 Task: Measure the distance between Chicago and Lake Geneva.
Action: Key pressed c<Key.caps_lock>HICAGO
Screenshot: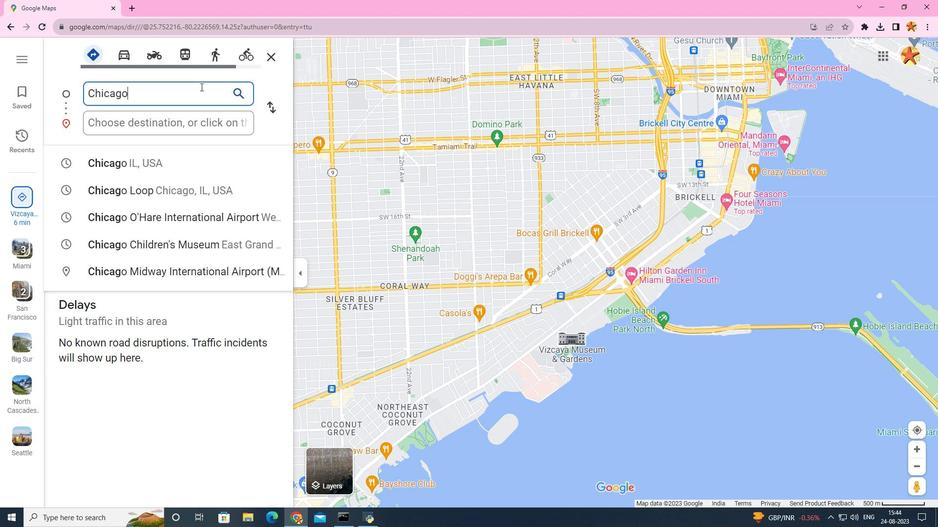 
Action: Mouse moved to (117, 172)
Screenshot: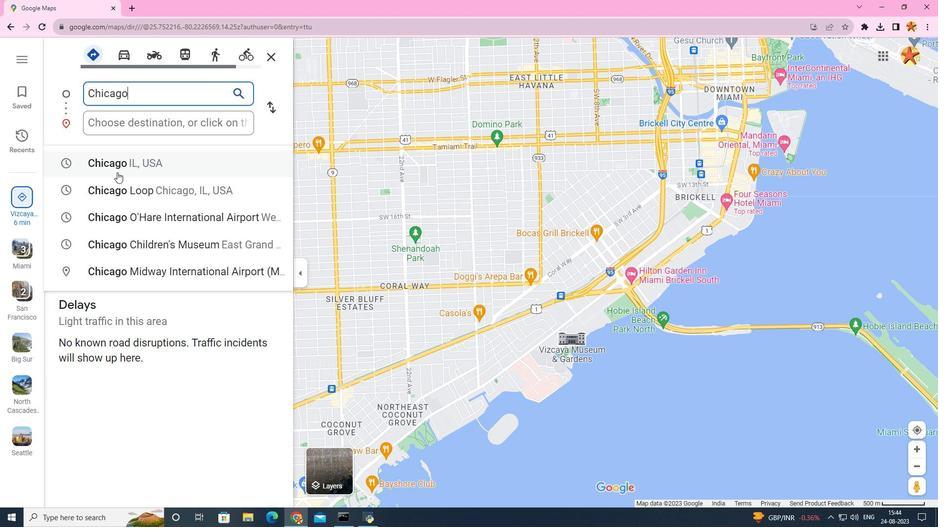 
Action: Mouse pressed left at (117, 172)
Screenshot: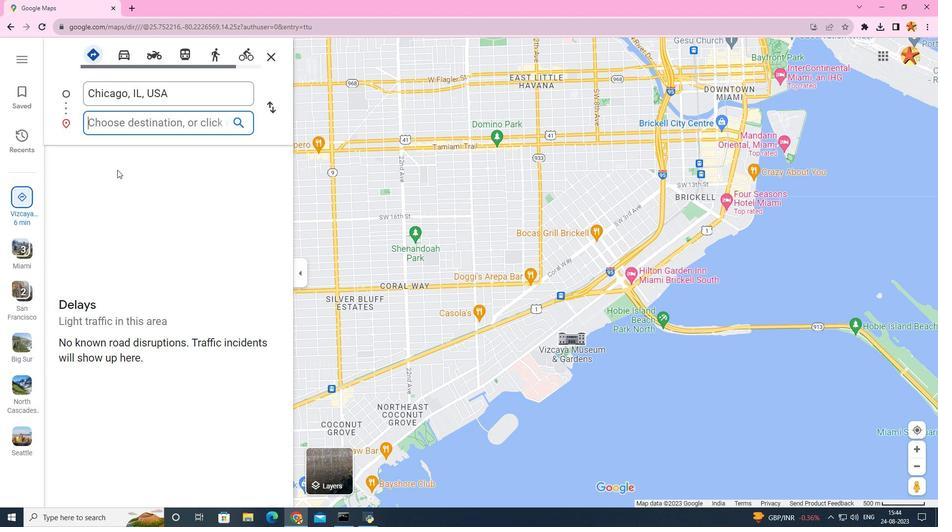 
Action: Mouse moved to (121, 115)
Screenshot: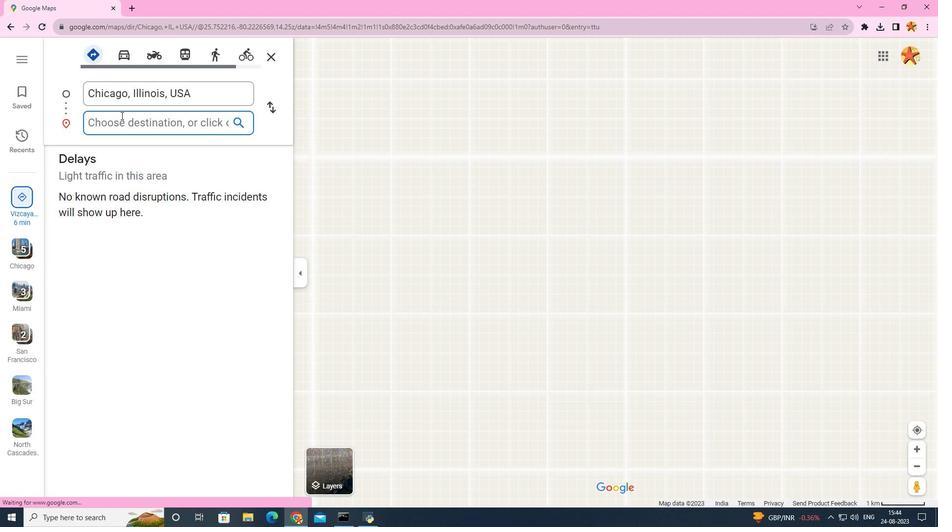 
Action: Mouse pressed left at (121, 115)
Screenshot: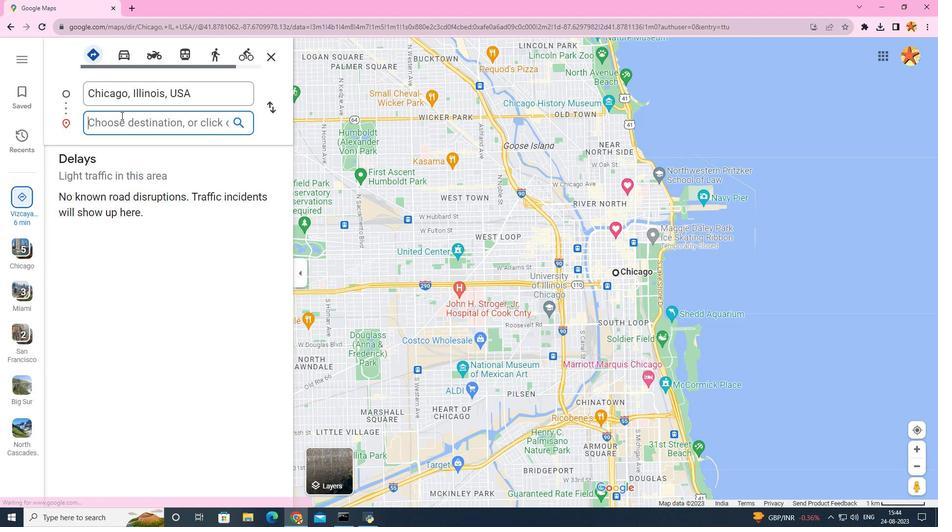 
Action: Mouse moved to (121, 115)
Screenshot: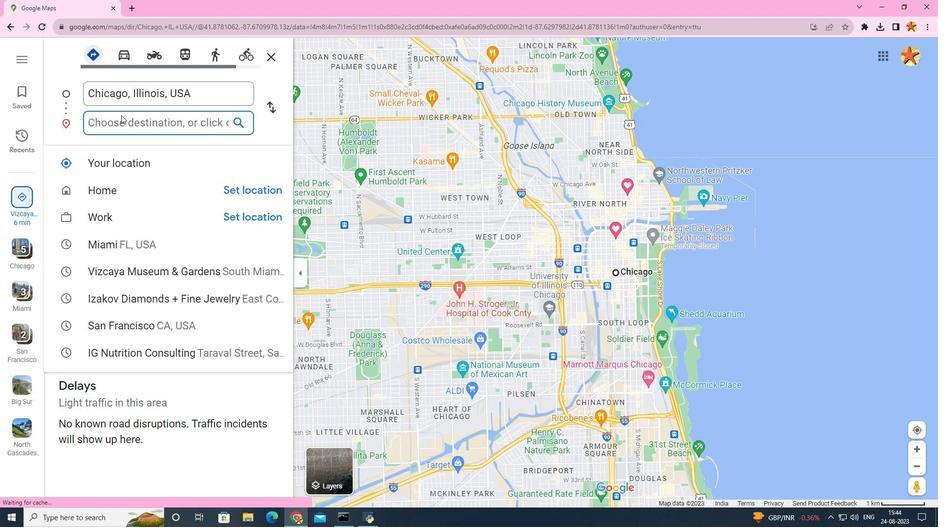 
Action: Key pressed <Key.caps_lock>l<Key.caps_lock>AKE<Key.space><Key.caps_lock>
Screenshot: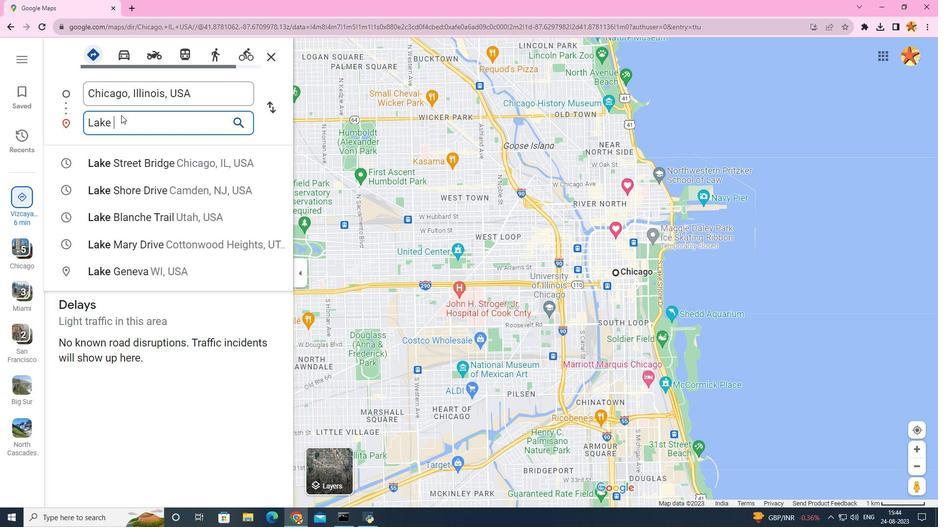 
Action: Mouse moved to (114, 268)
Screenshot: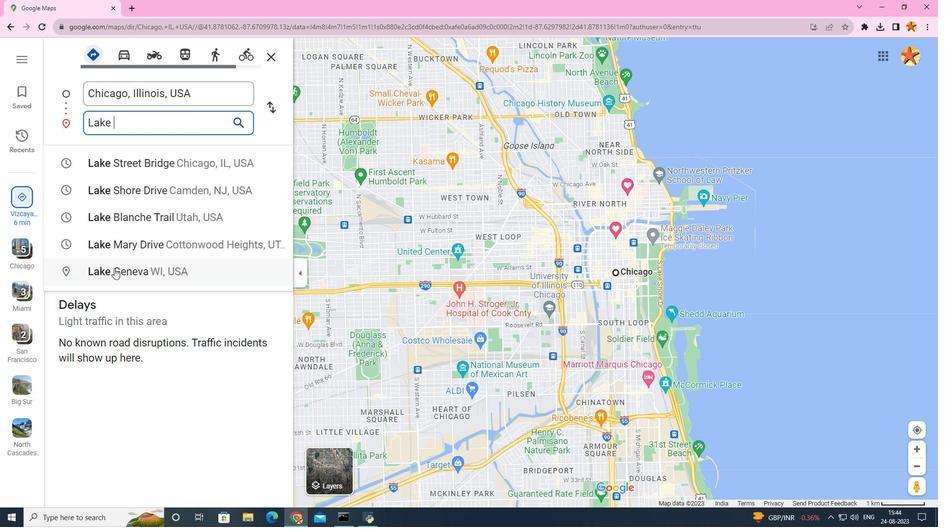 
Action: Mouse pressed left at (114, 268)
Screenshot: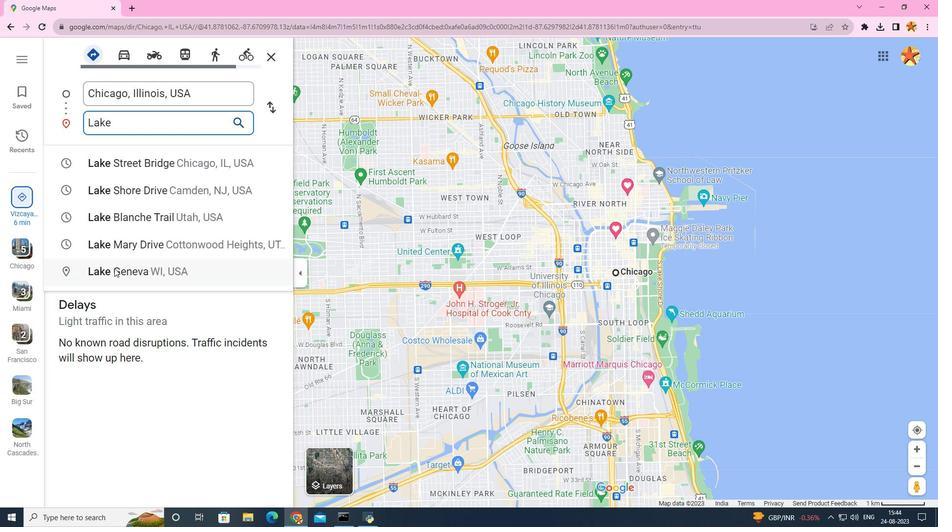
Action: Mouse moved to (309, 321)
Screenshot: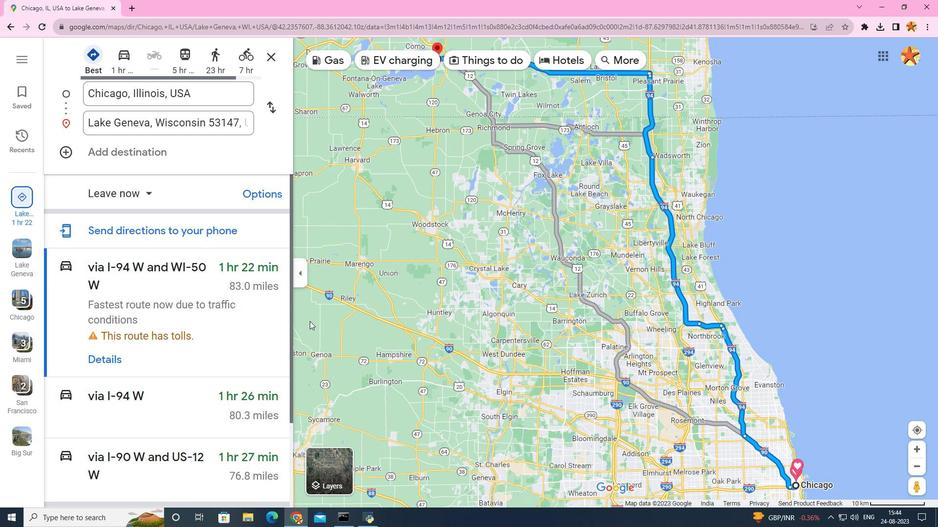 
Action: Mouse scrolled (309, 320) with delta (0, 0)
Screenshot: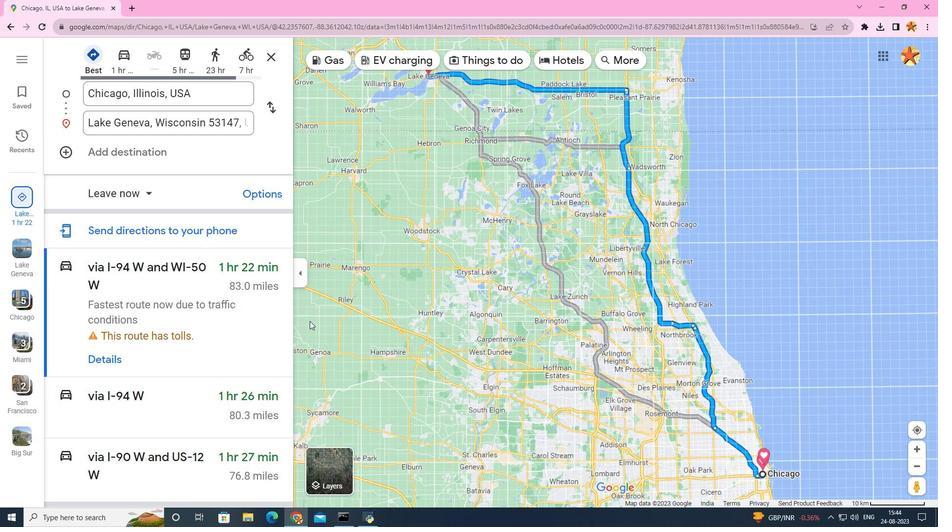 
Action: Mouse scrolled (309, 320) with delta (0, 0)
Screenshot: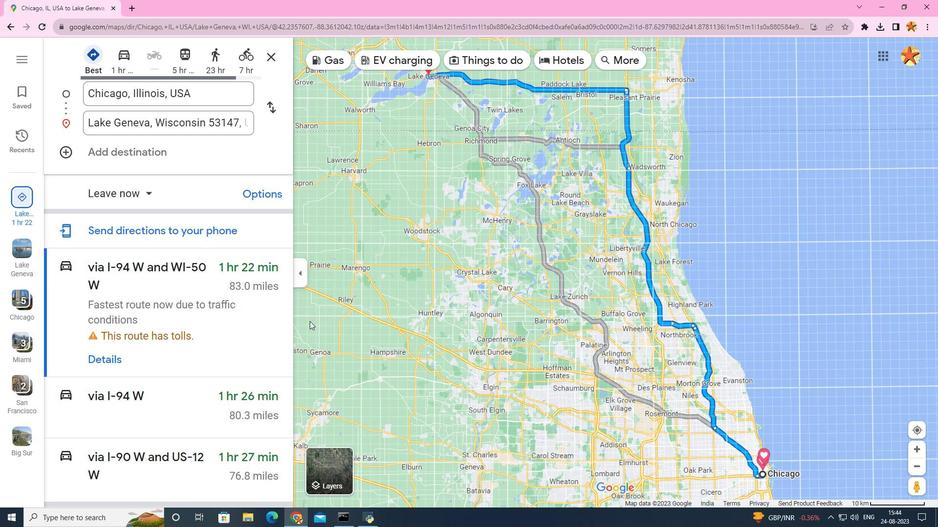 
Action: Mouse scrolled (309, 320) with delta (0, 0)
Screenshot: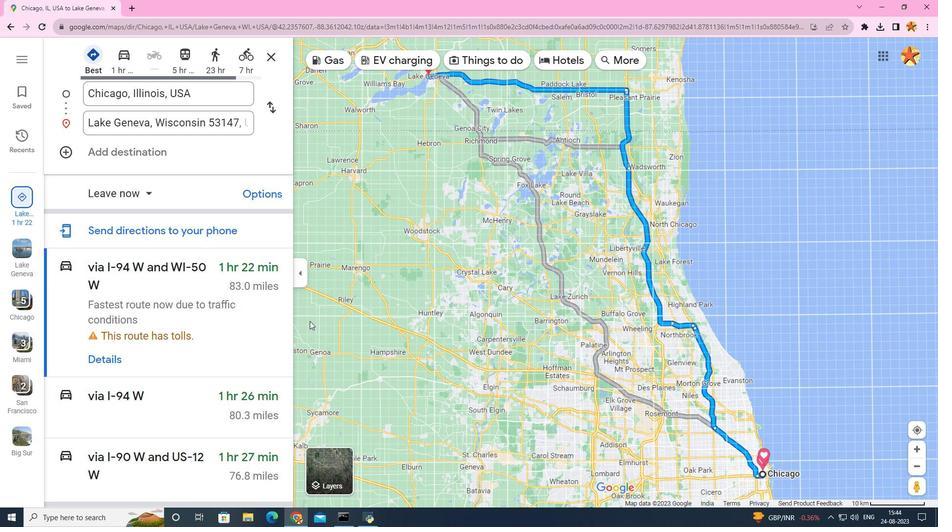 
Action: Mouse moved to (538, 480)
Screenshot: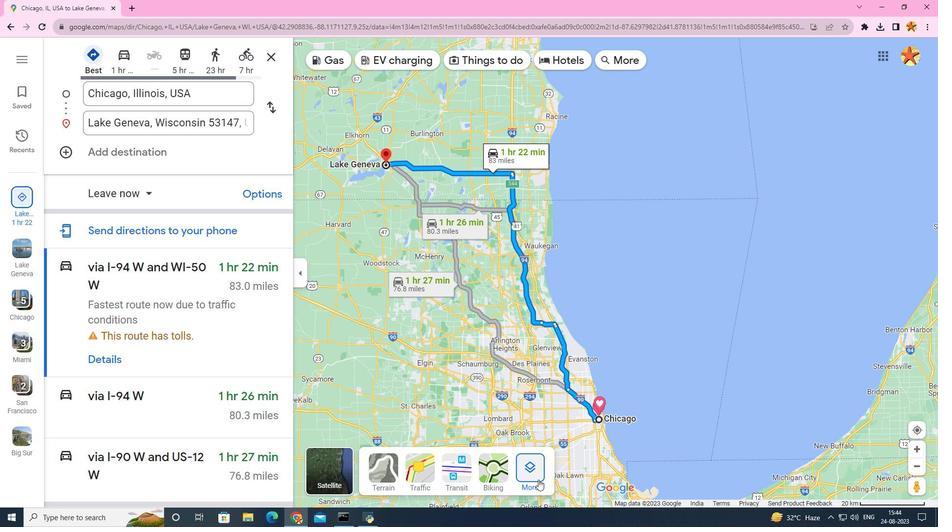 
Action: Mouse pressed left at (538, 480)
Screenshot: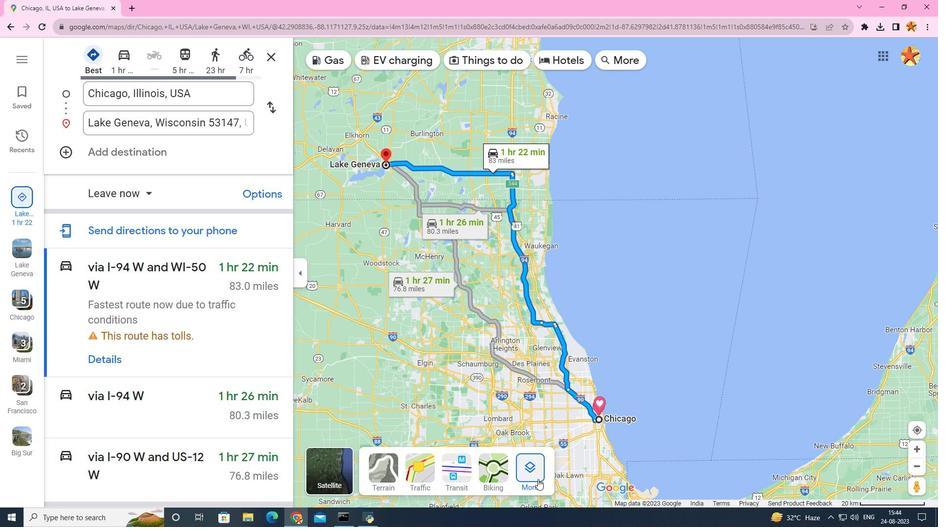 
Action: Mouse moved to (413, 370)
Screenshot: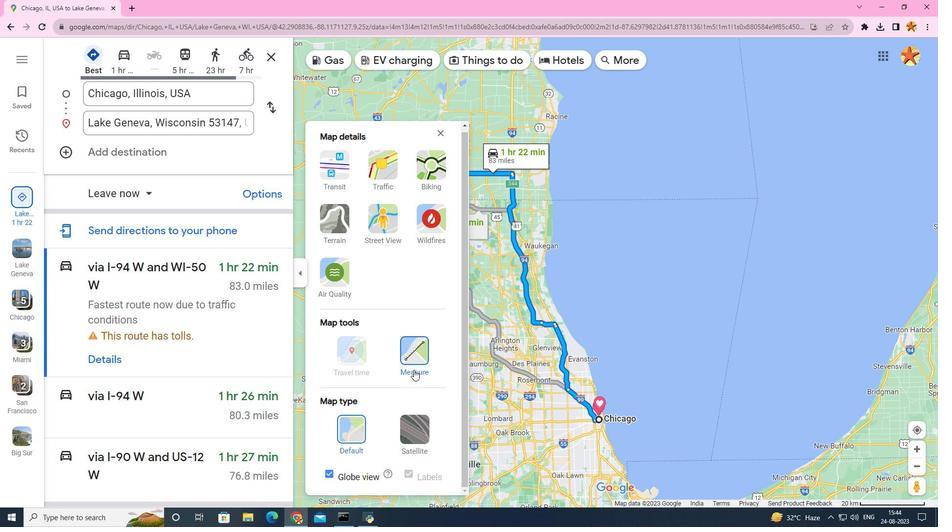 
Action: Mouse pressed left at (413, 370)
Screenshot: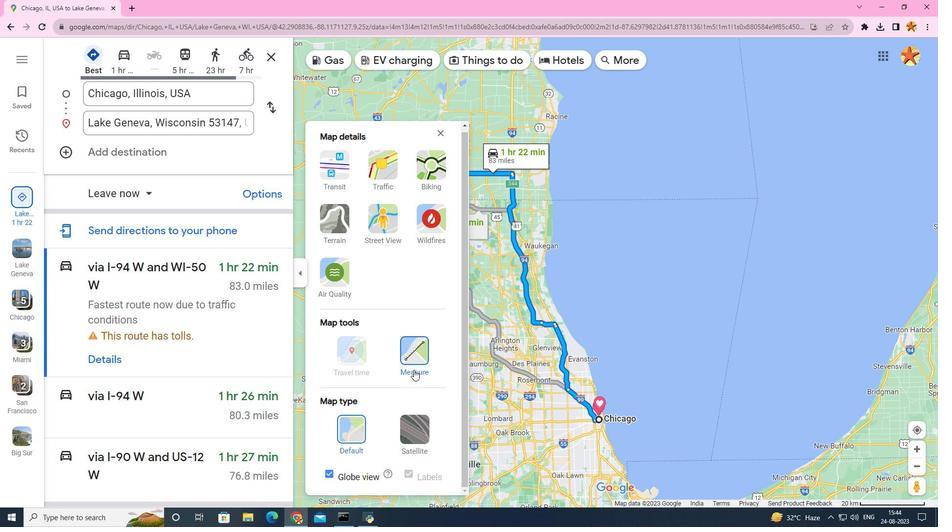 
Action: Mouse moved to (599, 420)
Screenshot: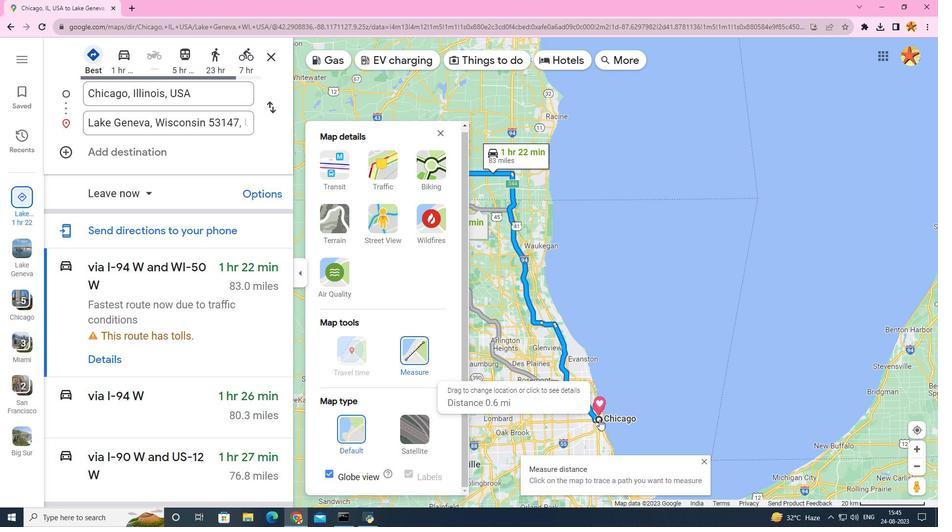 
Action: Mouse pressed left at (599, 420)
Screenshot: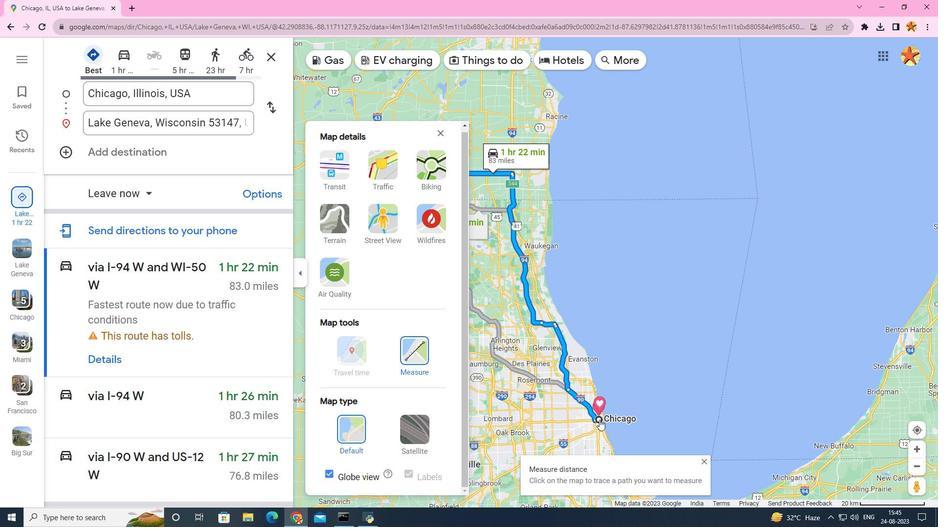 
Action: Mouse moved to (537, 213)
Screenshot: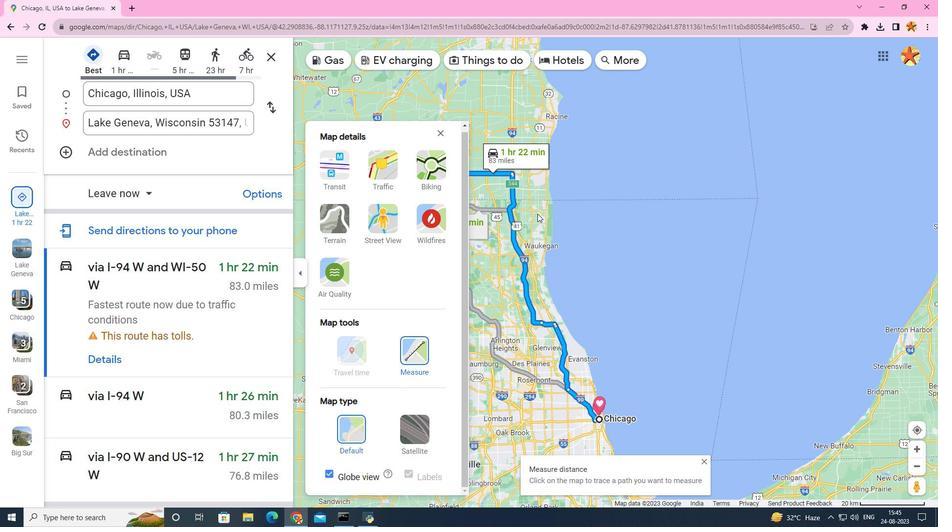 
Action: Mouse scrolled (537, 213) with delta (0, 0)
Screenshot: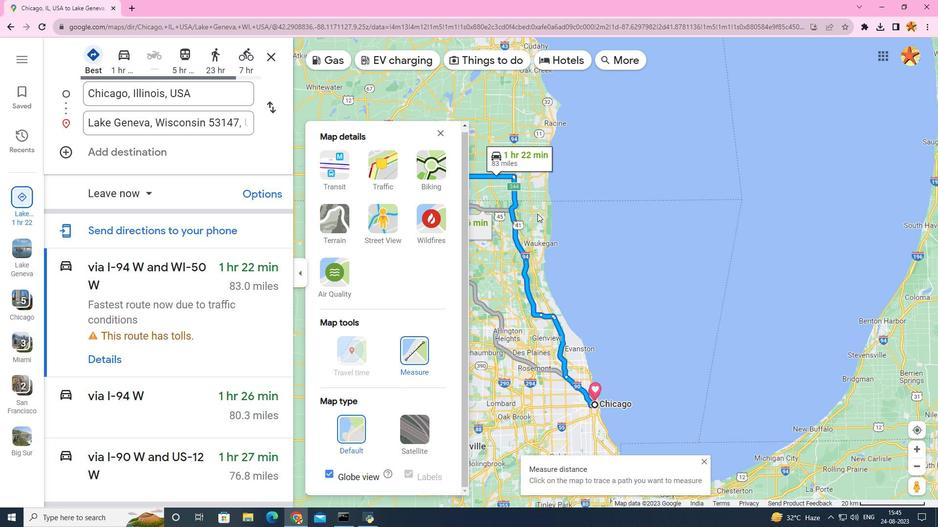 
Action: Mouse scrolled (537, 213) with delta (0, 0)
Screenshot: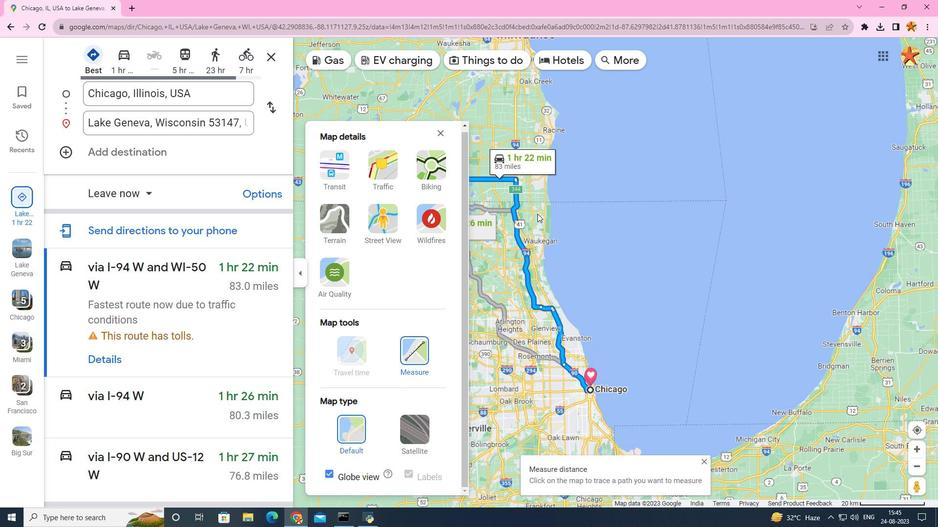 
Action: Mouse scrolled (537, 213) with delta (0, 0)
Screenshot: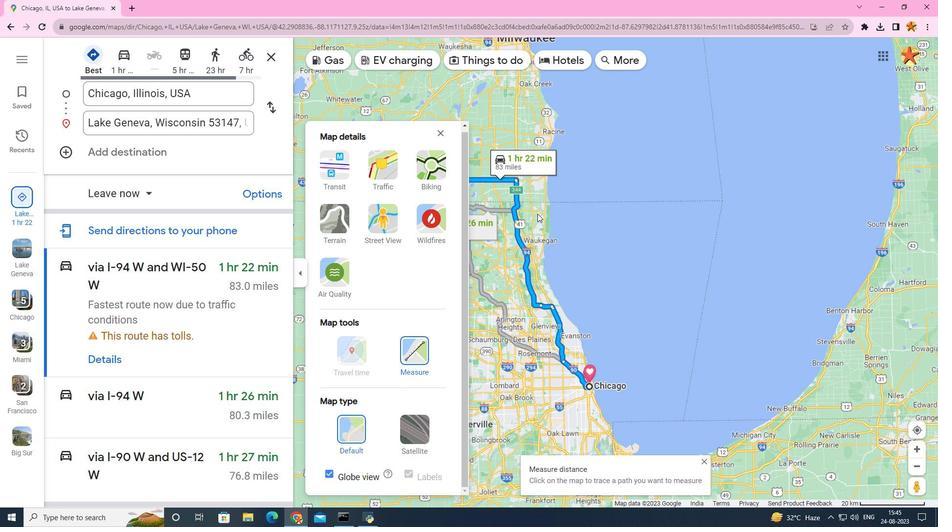
Action: Mouse scrolled (537, 213) with delta (0, 0)
Screenshot: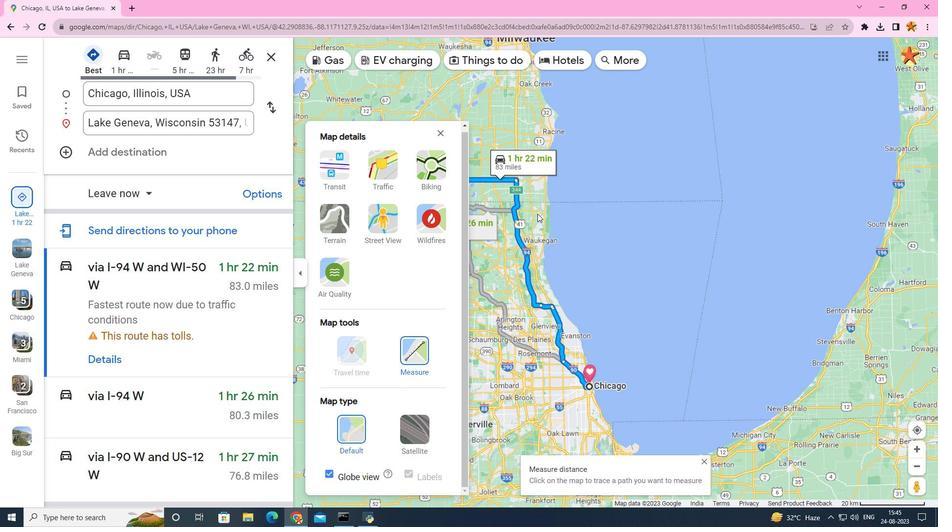
Action: Mouse scrolled (537, 213) with delta (0, 0)
Screenshot: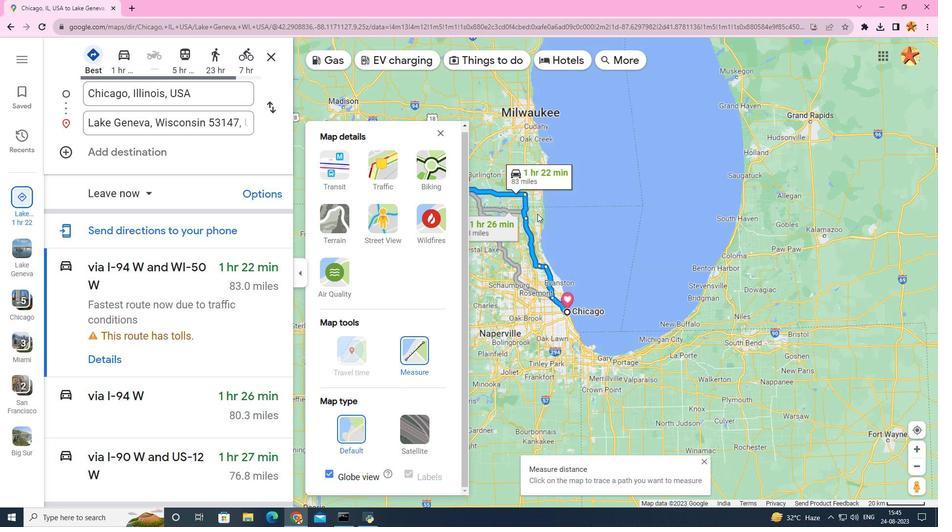 
Action: Mouse scrolled (537, 213) with delta (0, 0)
Screenshot: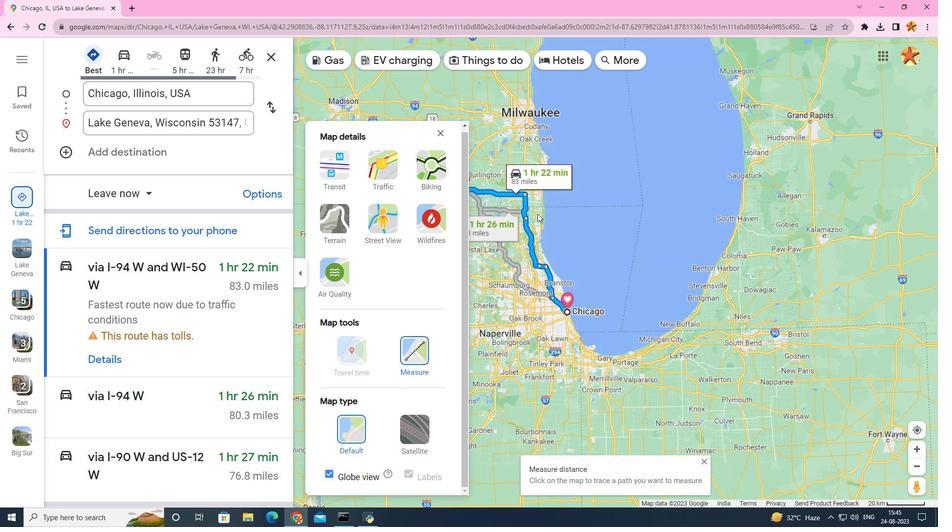 
Action: Mouse scrolled (537, 213) with delta (0, 0)
Screenshot: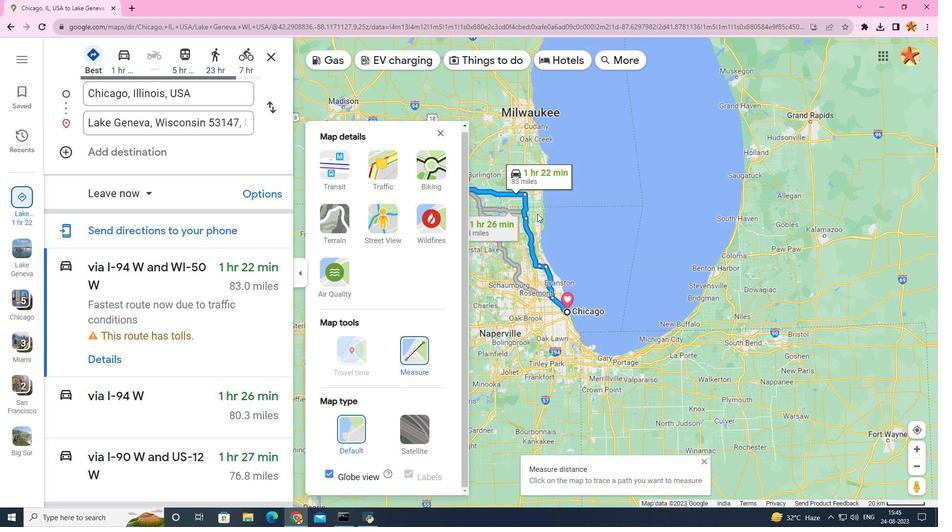 
Action: Mouse scrolled (537, 213) with delta (0, 0)
Screenshot: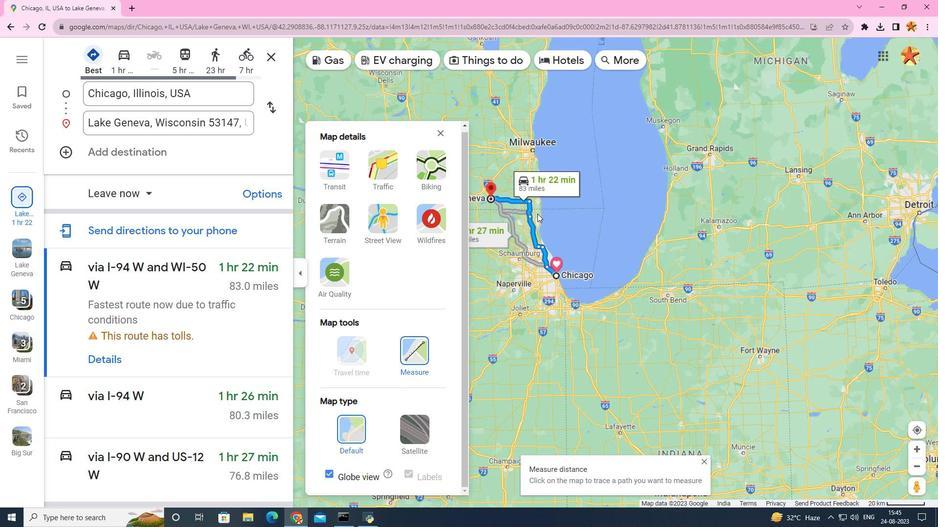 
Action: Mouse moved to (434, 153)
Screenshot: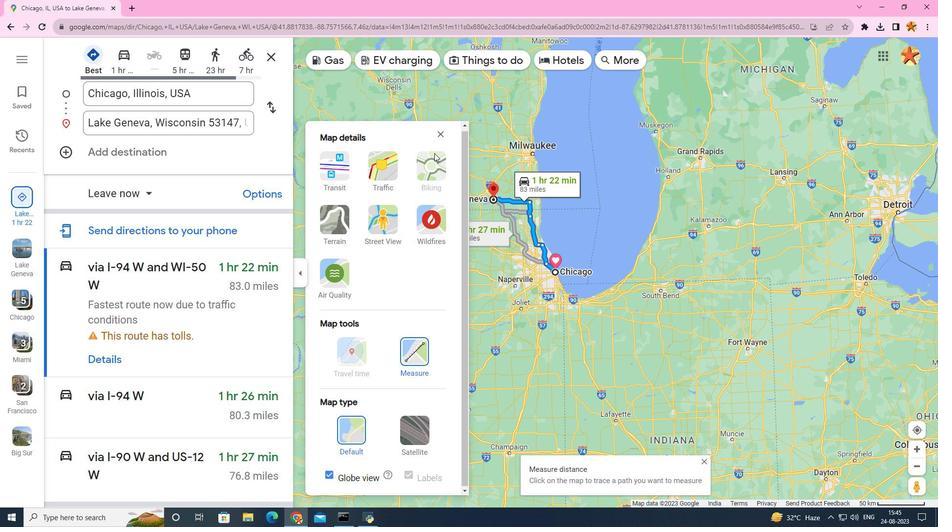 
Action: Mouse scrolled (434, 153) with delta (0, 0)
Screenshot: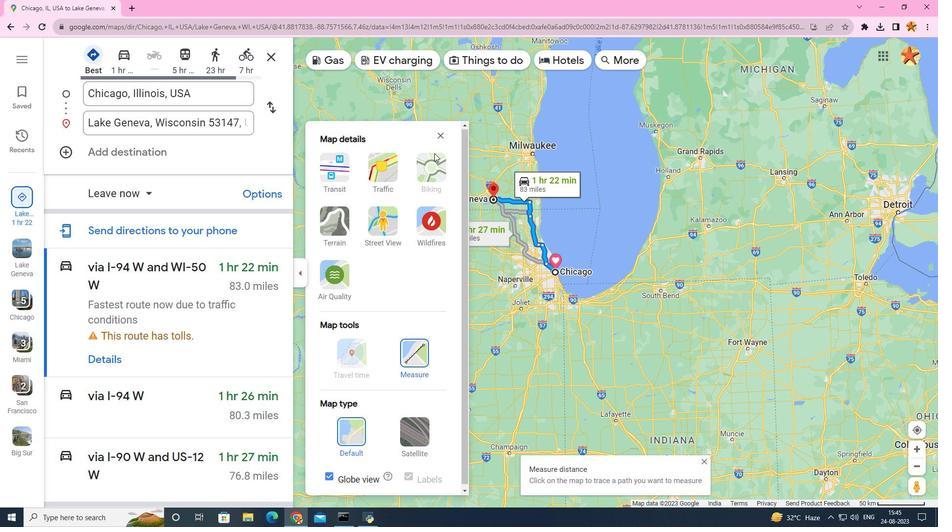 
Action: Mouse scrolled (434, 153) with delta (0, 0)
Screenshot: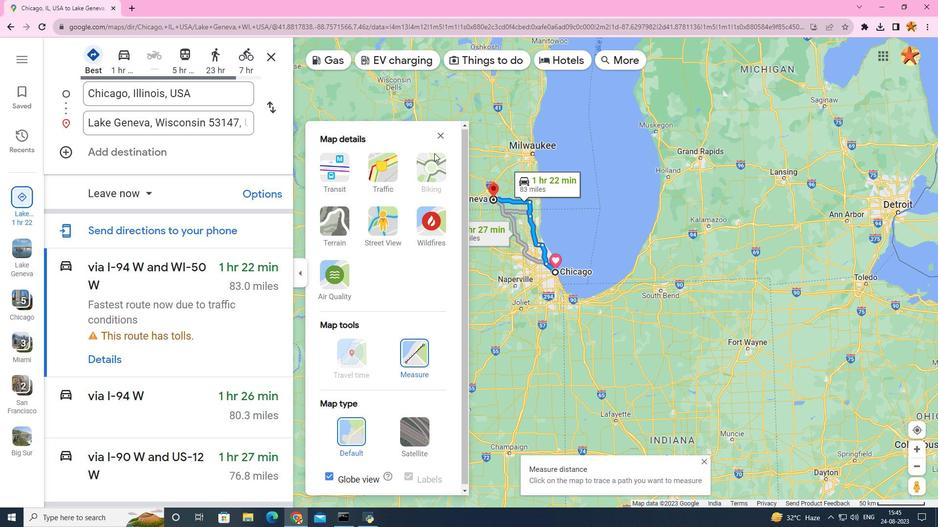 
Action: Mouse scrolled (434, 153) with delta (0, 0)
Screenshot: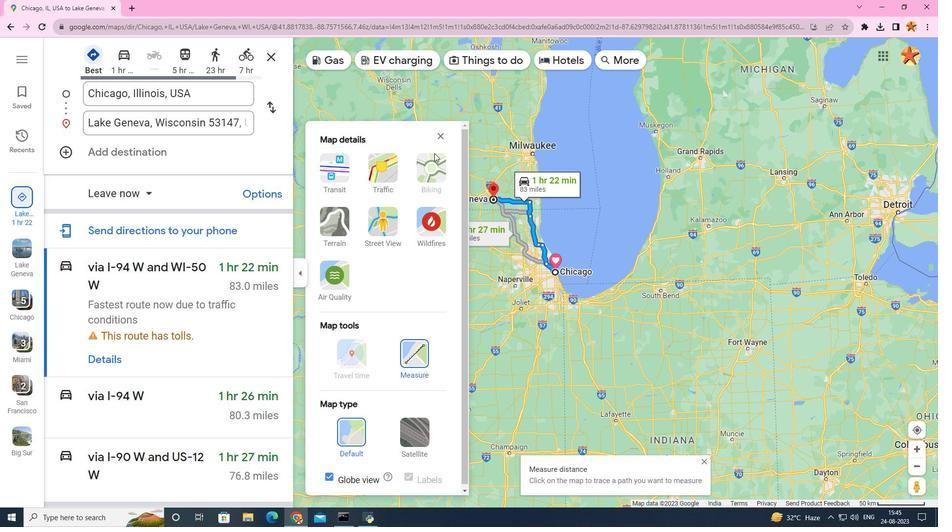 
Action: Mouse moved to (476, 159)
Screenshot: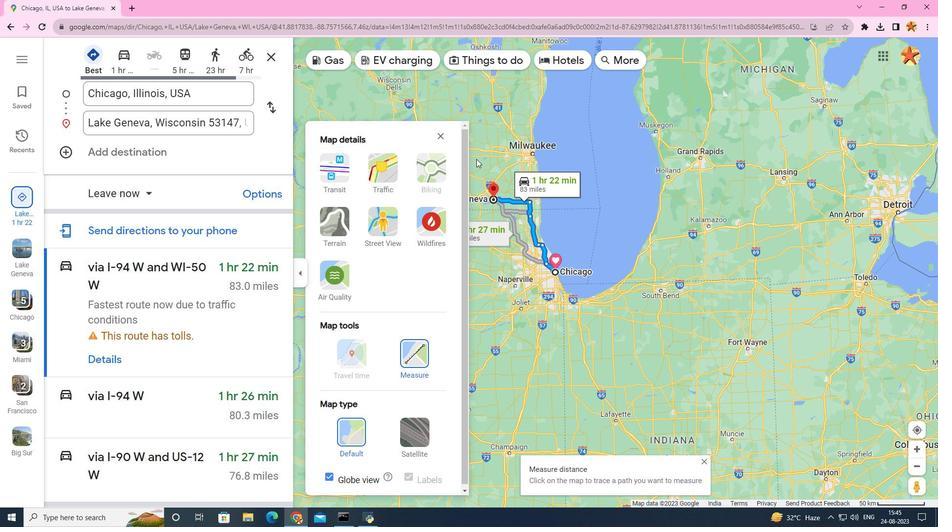 
Action: Mouse scrolled (476, 159) with delta (0, 0)
Screenshot: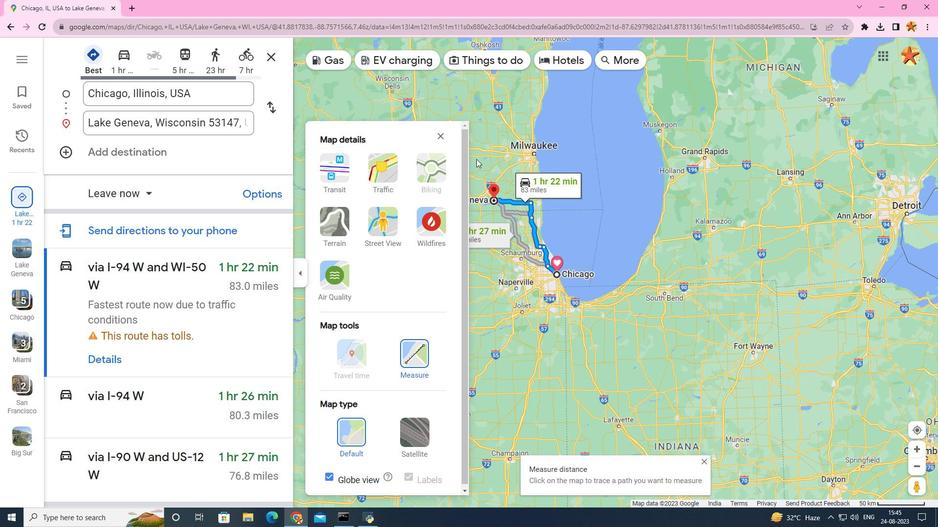 
Action: Mouse scrolled (476, 159) with delta (0, 0)
Screenshot: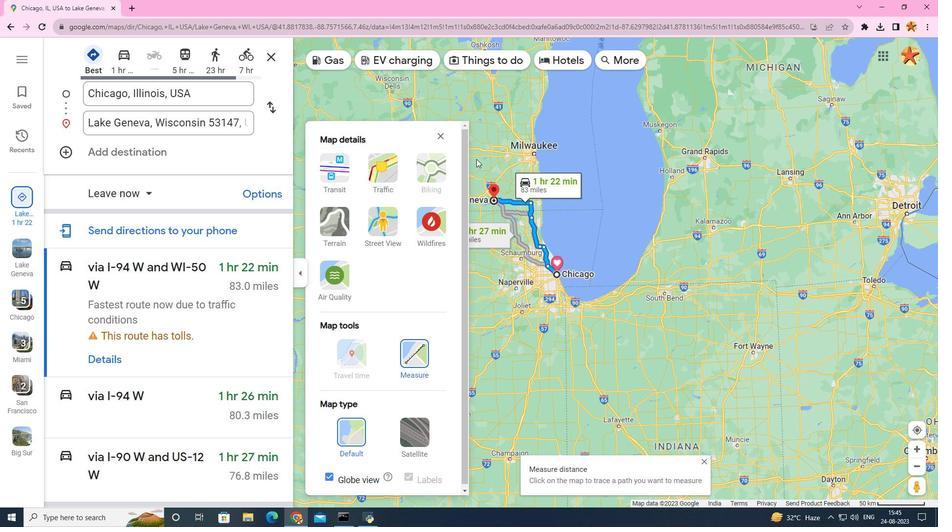 
Action: Mouse scrolled (476, 159) with delta (0, 0)
Screenshot: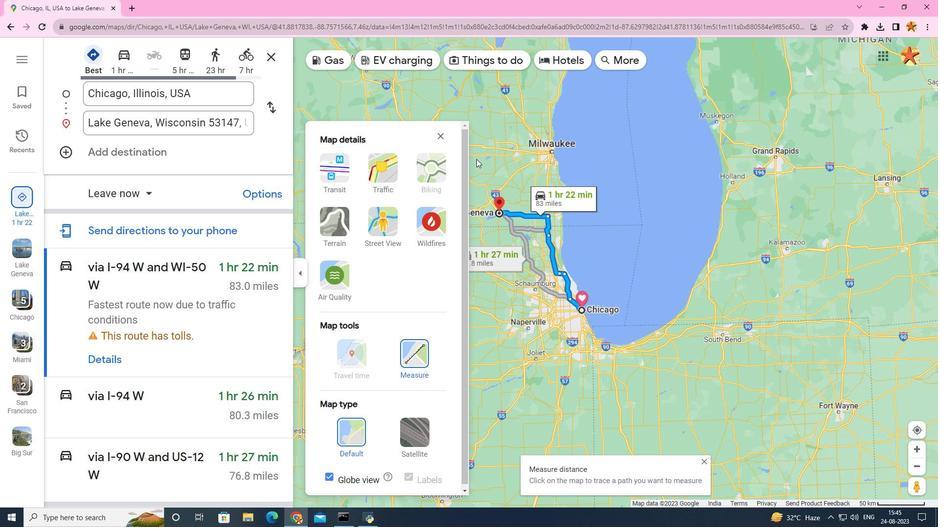 
Action: Mouse scrolled (476, 159) with delta (0, 0)
Screenshot: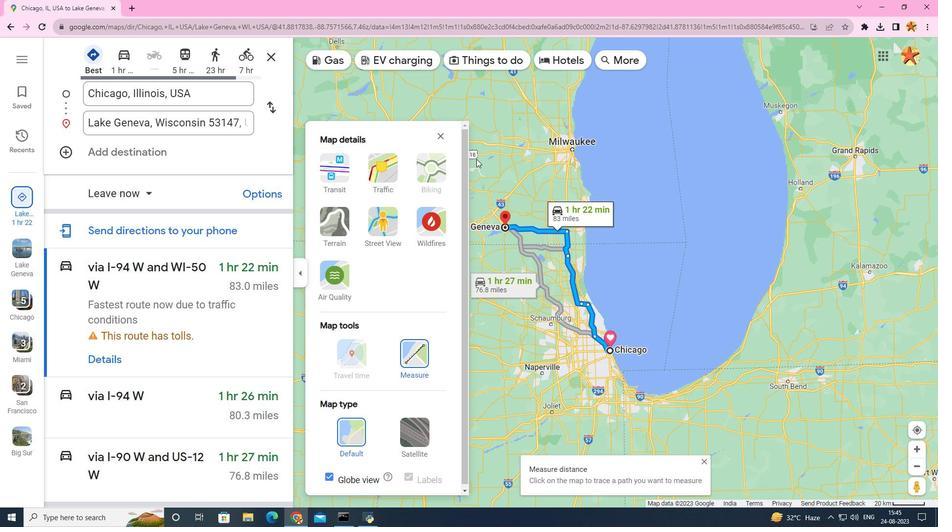 
Action: Mouse scrolled (476, 159) with delta (0, 0)
Screenshot: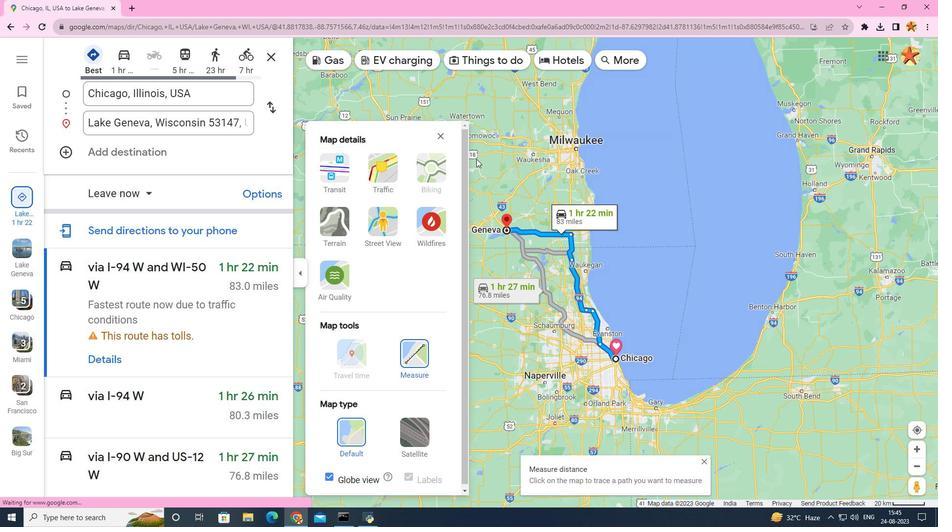 
Action: Mouse scrolled (476, 159) with delta (0, 0)
Screenshot: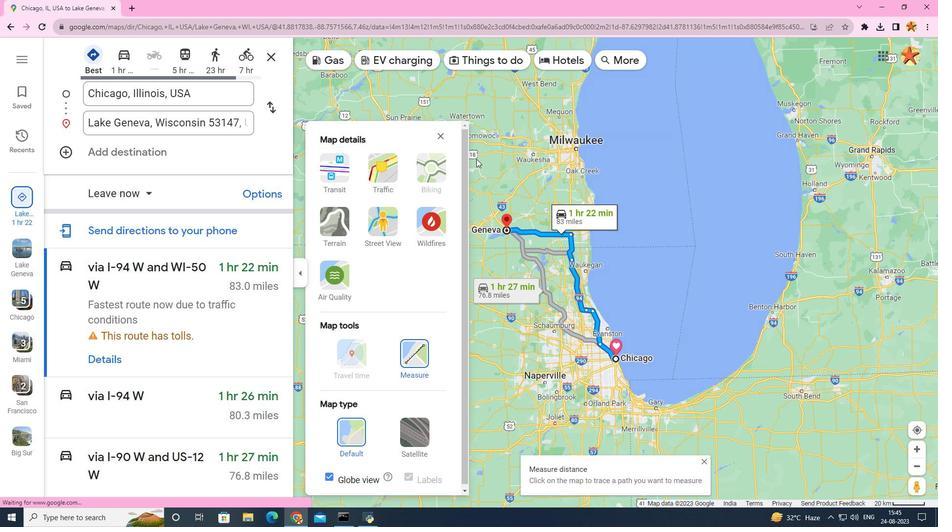 
Action: Mouse scrolled (476, 159) with delta (0, 0)
Screenshot: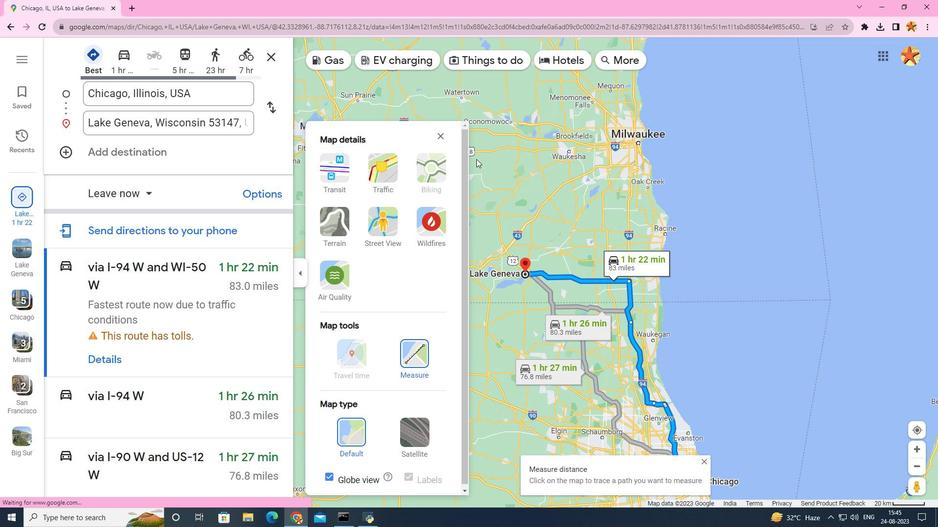 
Action: Mouse scrolled (476, 159) with delta (0, 0)
Screenshot: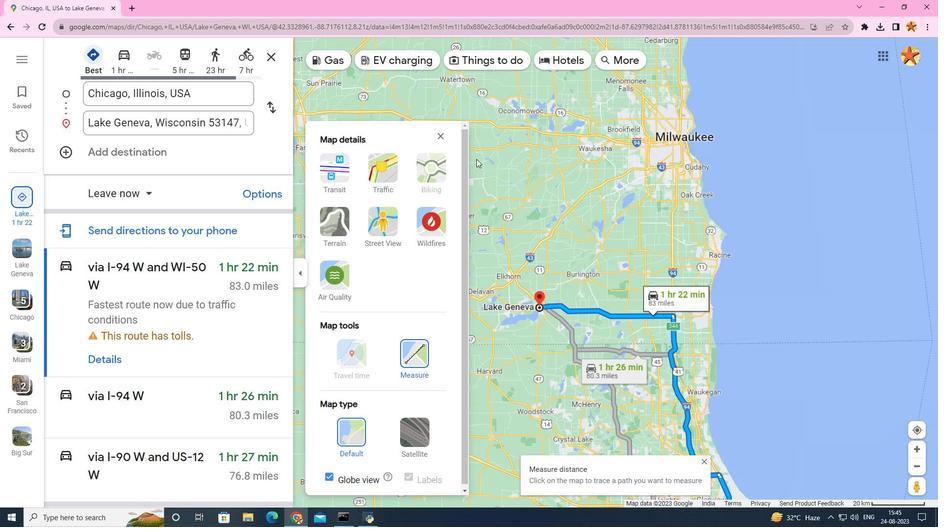 
Action: Mouse scrolled (476, 159) with delta (0, 0)
Screenshot: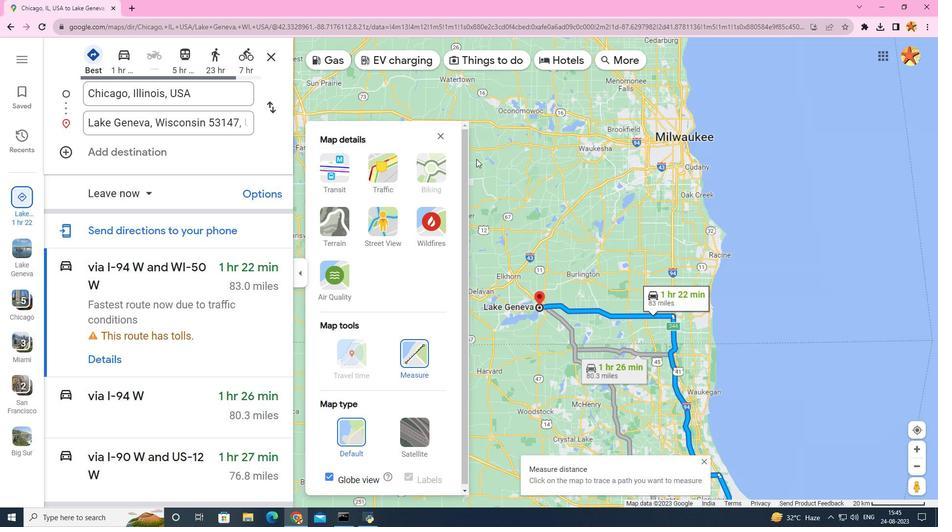 
Action: Mouse moved to (557, 352)
Screenshot: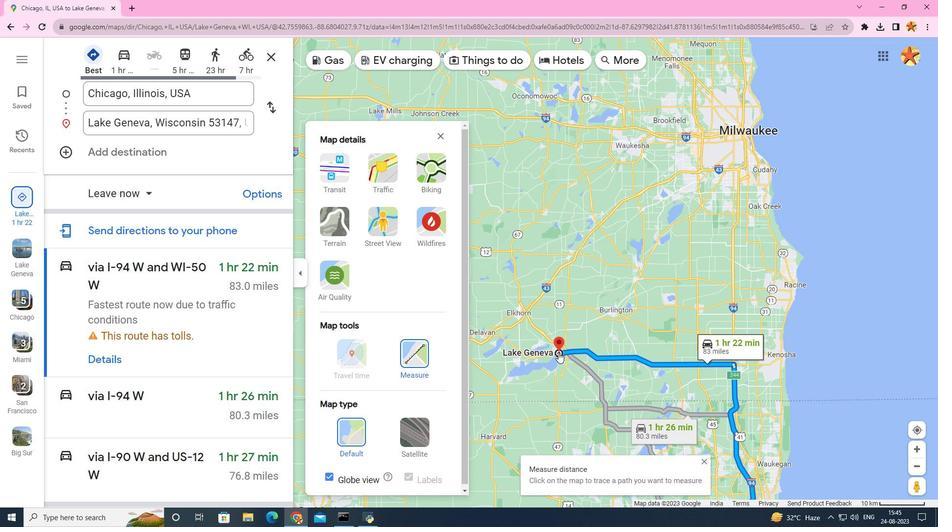 
Action: Mouse pressed left at (557, 352)
Screenshot: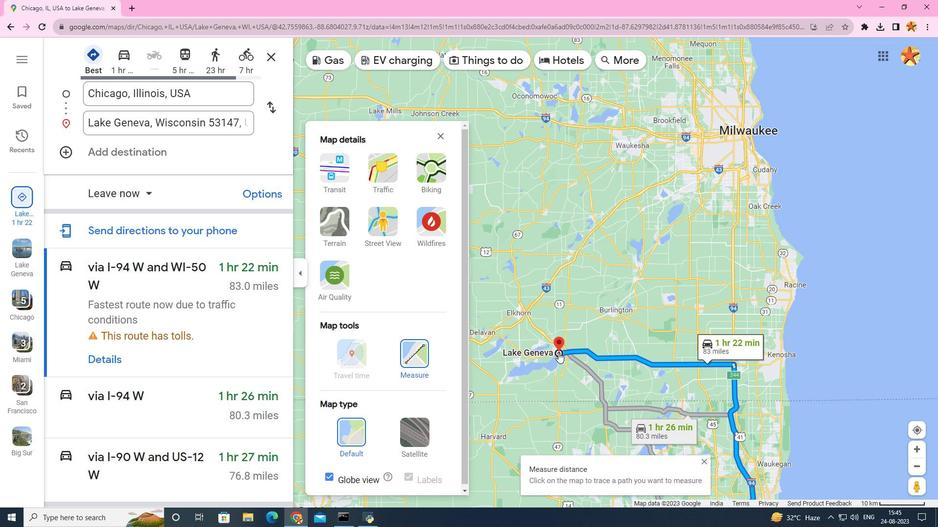 
Action: Mouse moved to (558, 352)
Screenshot: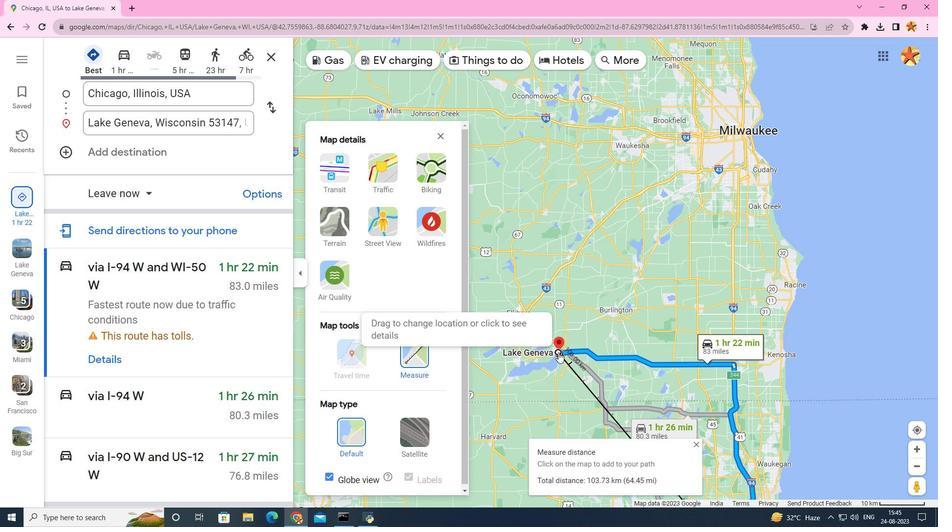
Action: Mouse scrolled (558, 352) with delta (0, 0)
Screenshot: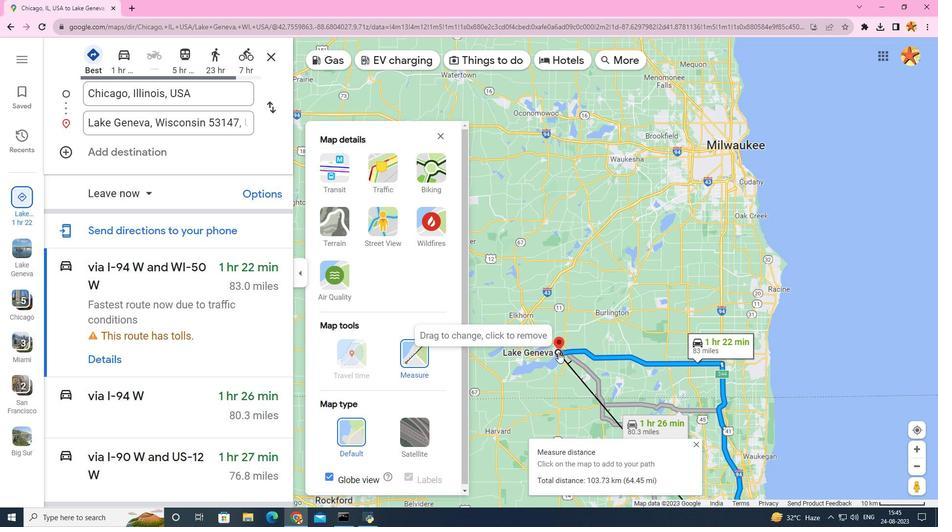
Action: Mouse scrolled (558, 352) with delta (0, 0)
Screenshot: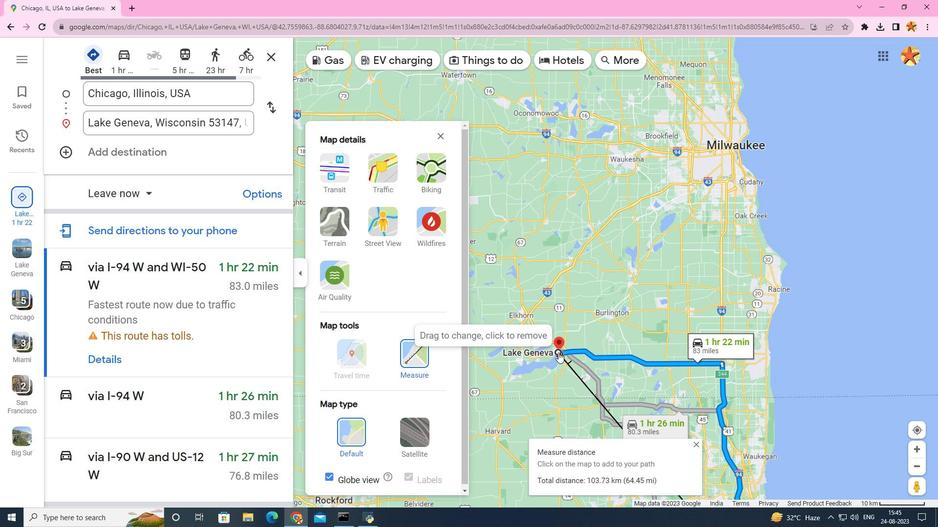 
Action: Mouse scrolled (558, 352) with delta (0, 0)
Screenshot: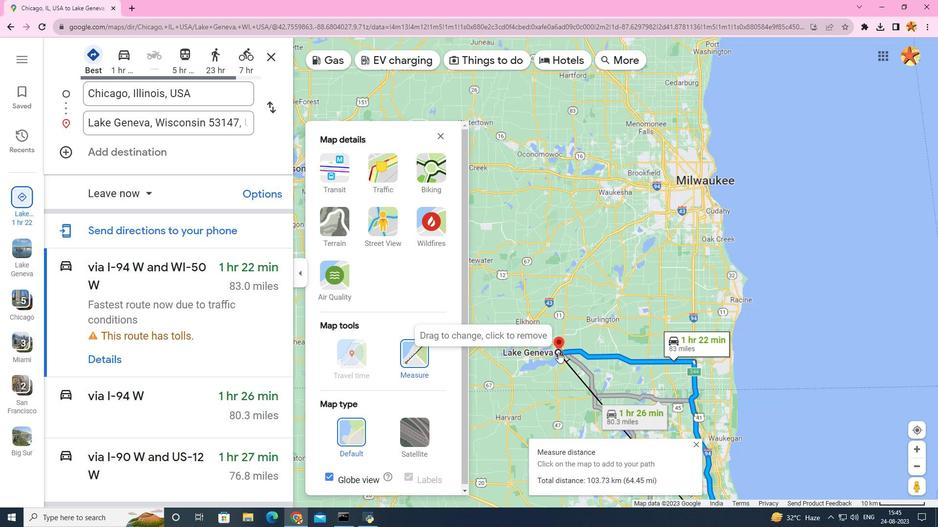 
Action: Mouse scrolled (558, 352) with delta (0, 0)
Screenshot: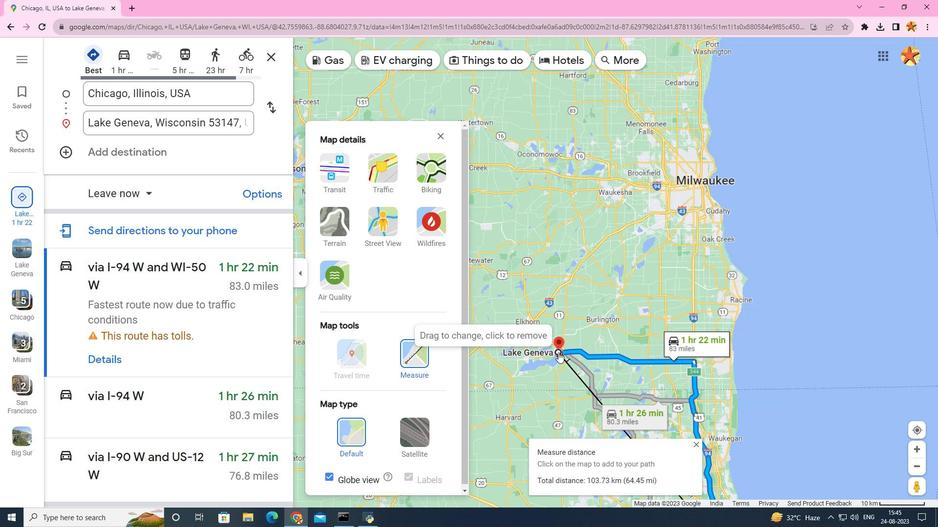 
Action: Mouse scrolled (558, 352) with delta (0, 0)
Screenshot: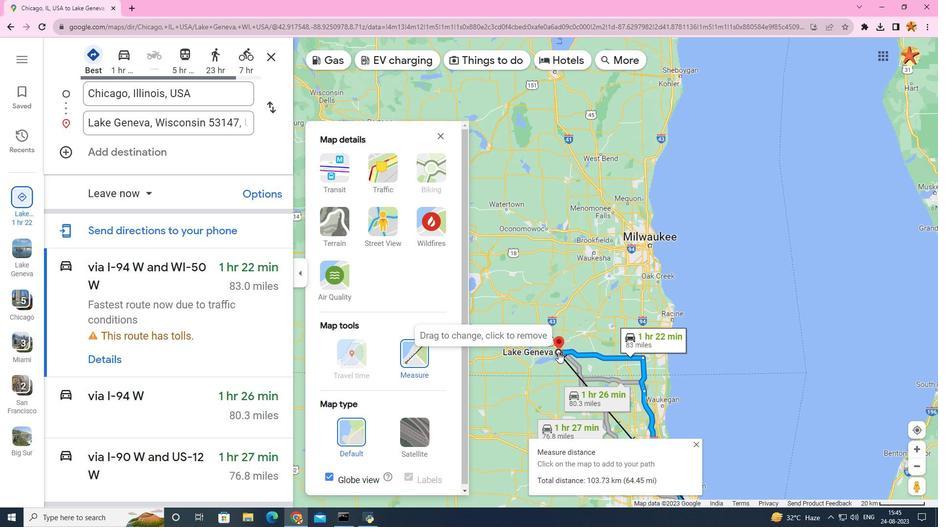 
Action: Mouse scrolled (558, 352) with delta (0, 0)
Screenshot: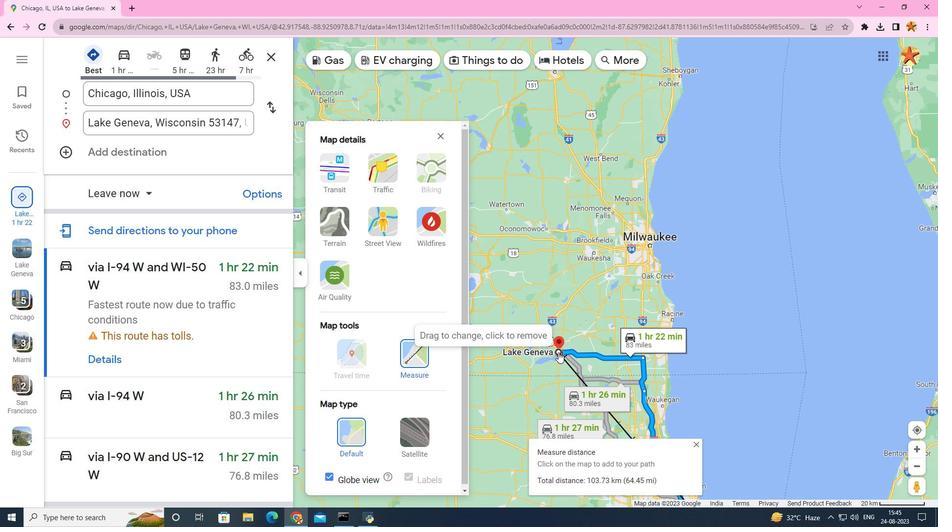 
Action: Mouse scrolled (558, 352) with delta (0, 0)
Screenshot: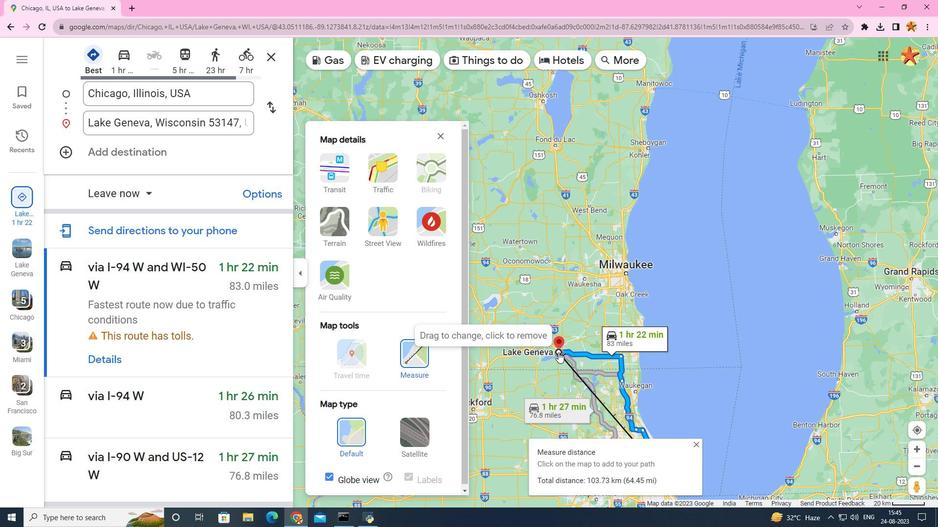 
Action: Mouse scrolled (558, 352) with delta (0, 0)
Screenshot: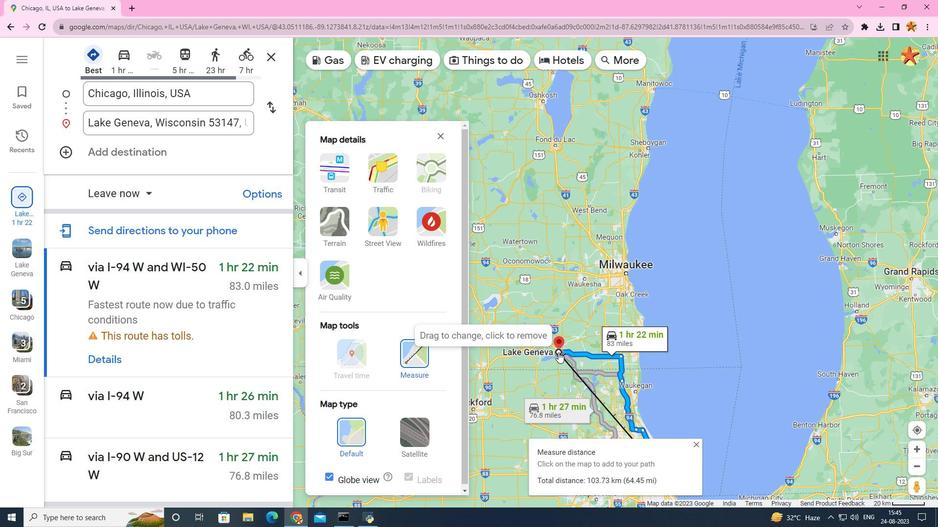 
Action: Mouse scrolled (558, 352) with delta (0, 0)
Screenshot: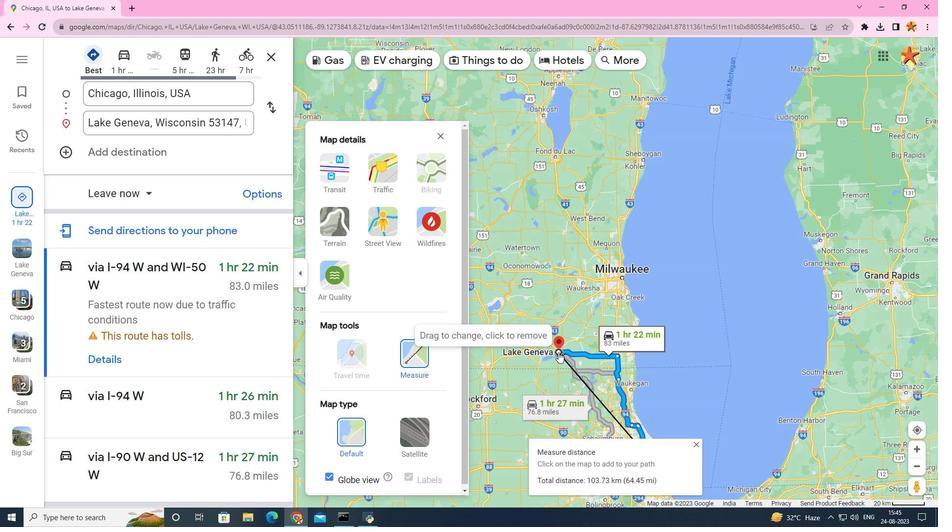 
Action: Mouse scrolled (558, 352) with delta (0, 0)
Screenshot: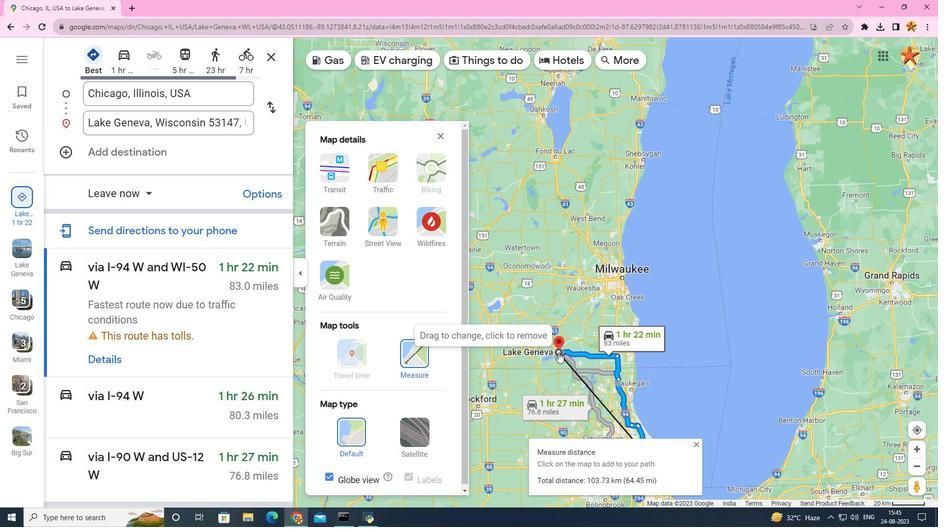 
Action: Mouse scrolled (558, 352) with delta (0, 0)
Screenshot: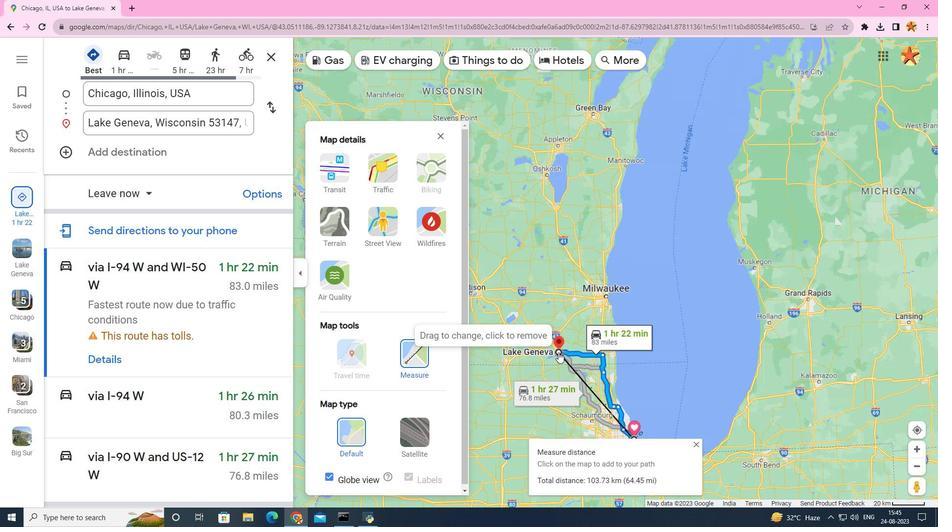 
Action: Mouse moved to (445, 137)
Screenshot: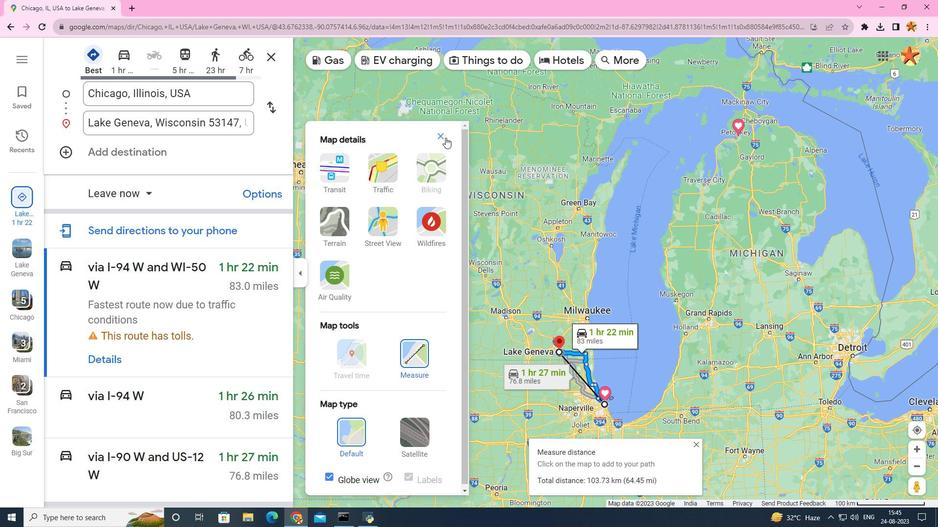 
Action: Mouse pressed left at (445, 137)
Screenshot: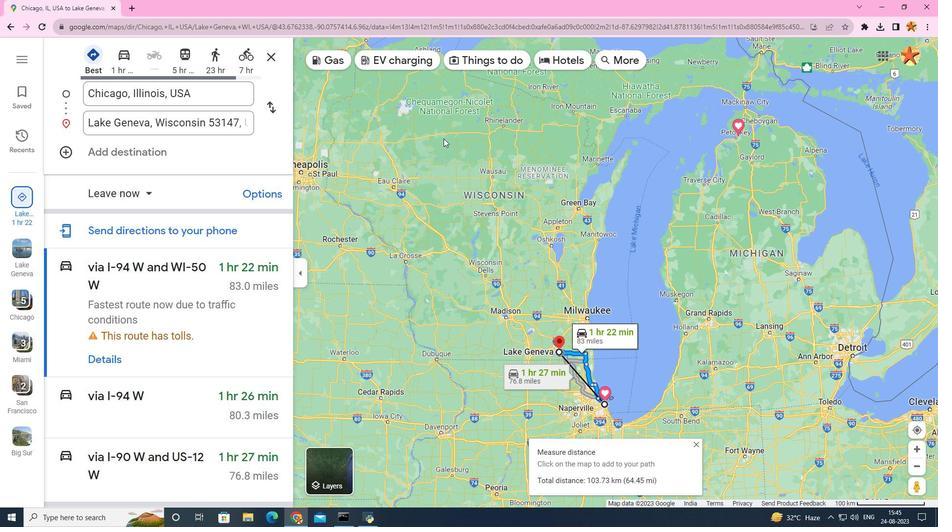 
Action: Mouse moved to (613, 393)
Screenshot: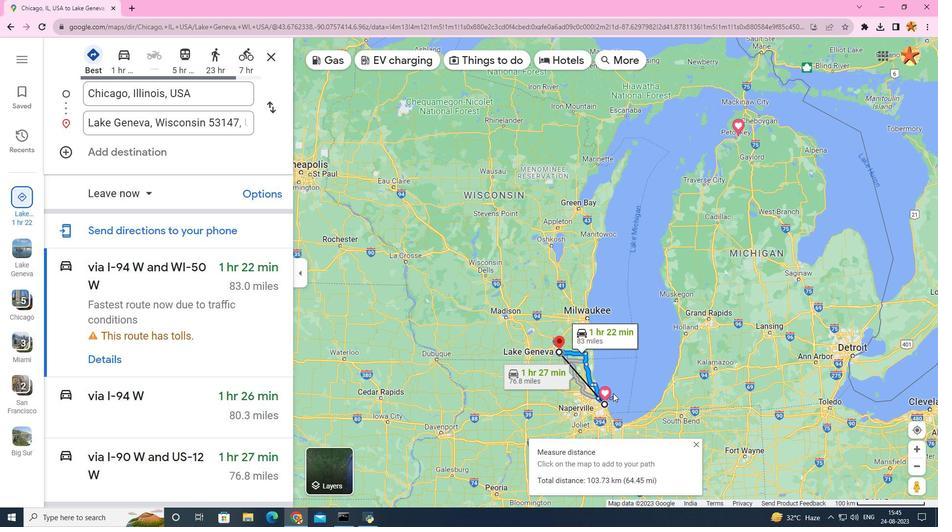 
Action: Mouse scrolled (613, 394) with delta (0, 0)
Screenshot: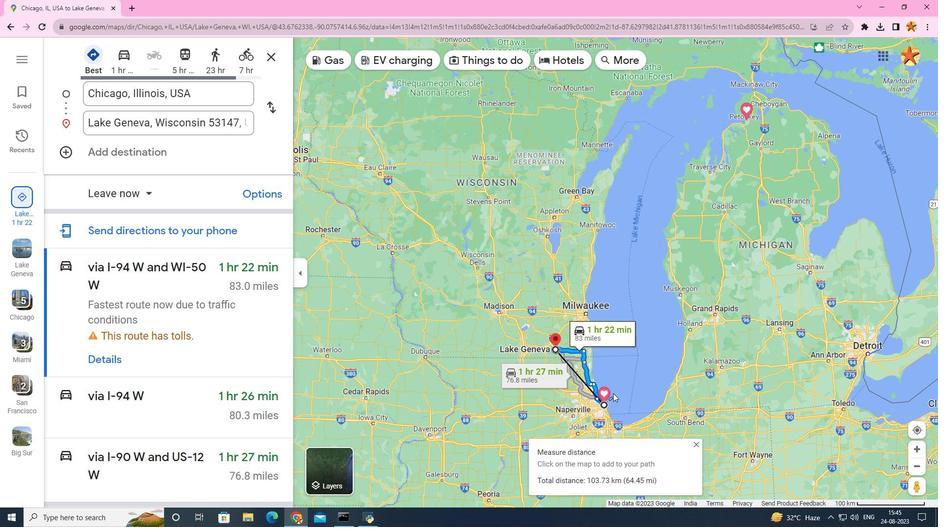 
Action: Mouse scrolled (613, 394) with delta (0, 0)
Screenshot: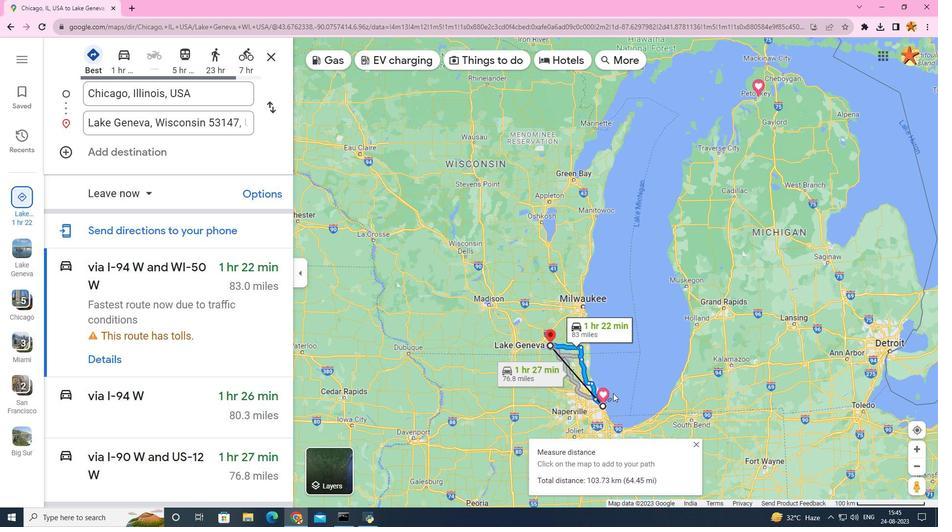
Action: Mouse scrolled (613, 394) with delta (0, 0)
Screenshot: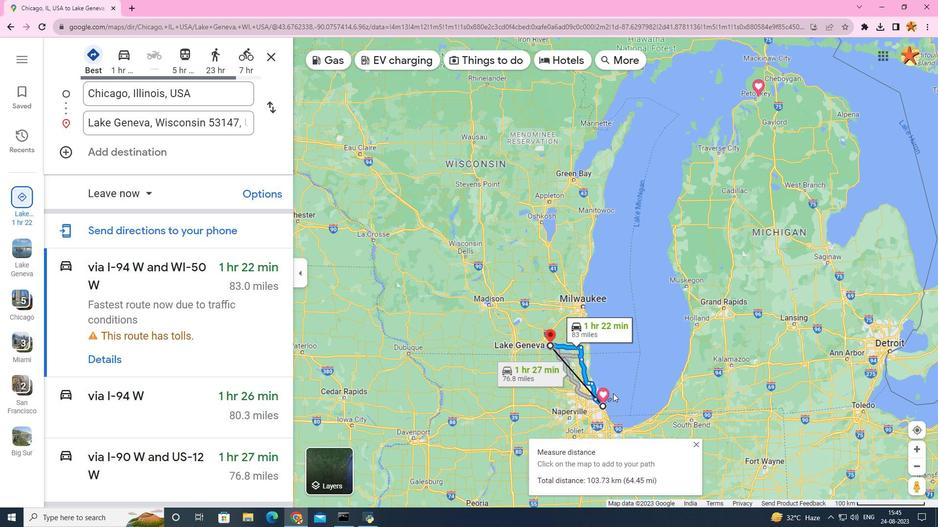 
Action: Mouse scrolled (613, 394) with delta (0, 0)
Screenshot: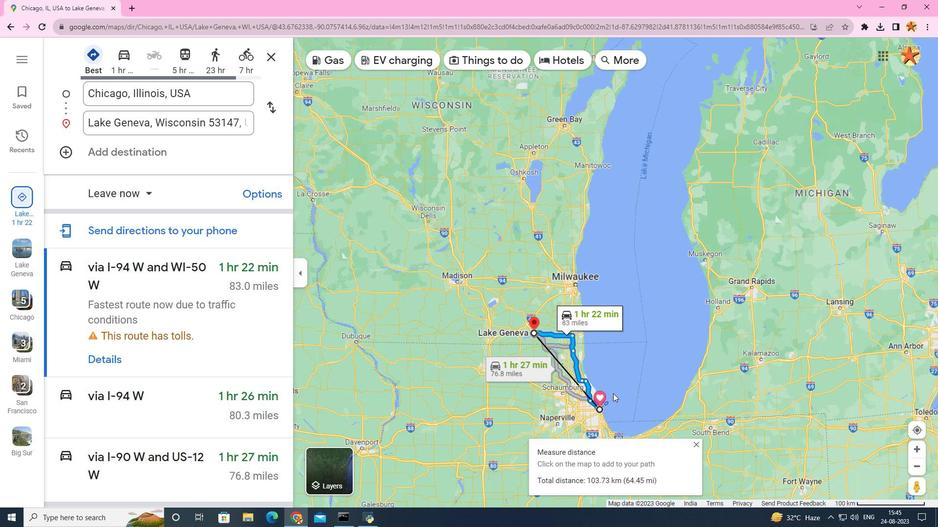 
Action: Mouse scrolled (613, 394) with delta (0, 0)
Screenshot: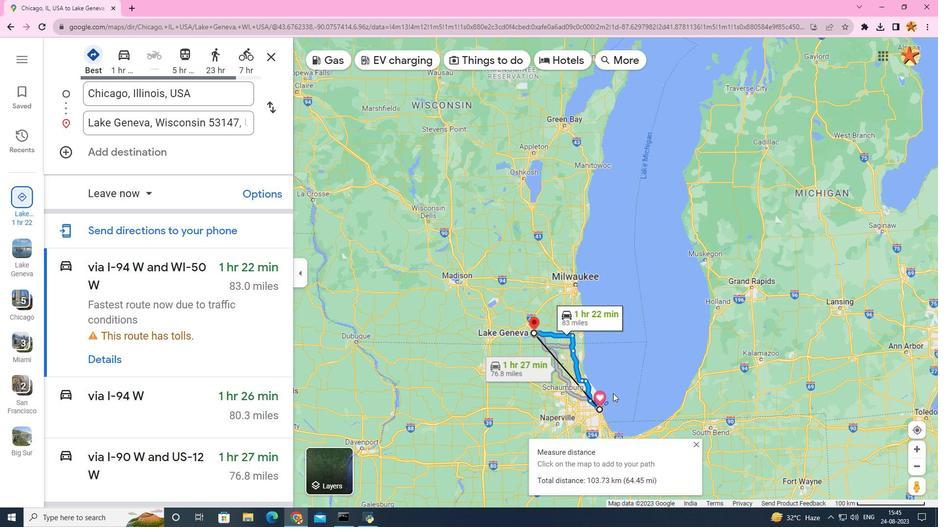 
Action: Mouse scrolled (613, 394) with delta (0, 0)
Screenshot: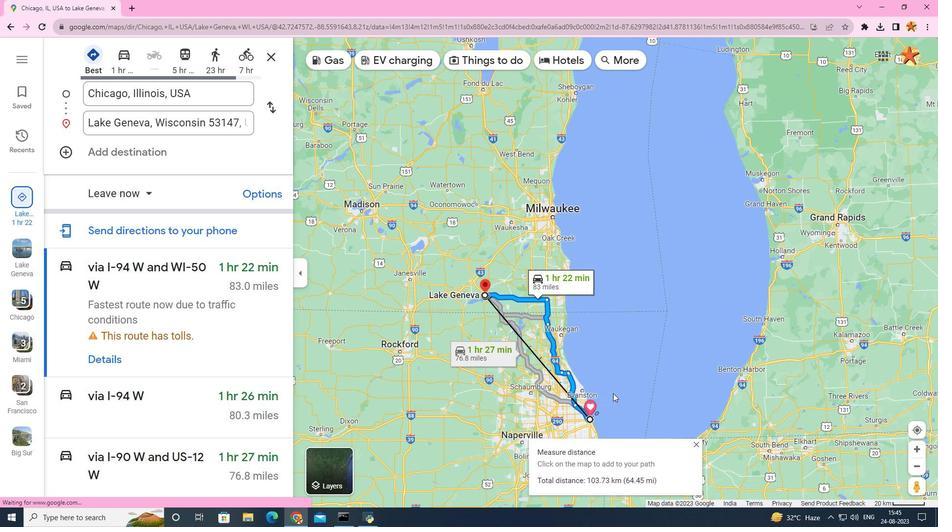 
Action: Mouse scrolled (613, 394) with delta (0, 0)
Screenshot: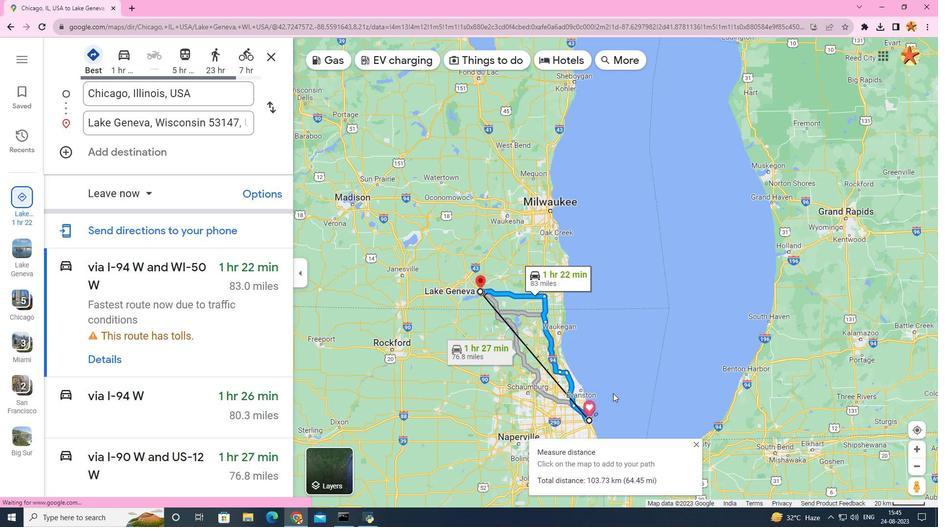 
Action: Mouse moved to (613, 393)
Screenshot: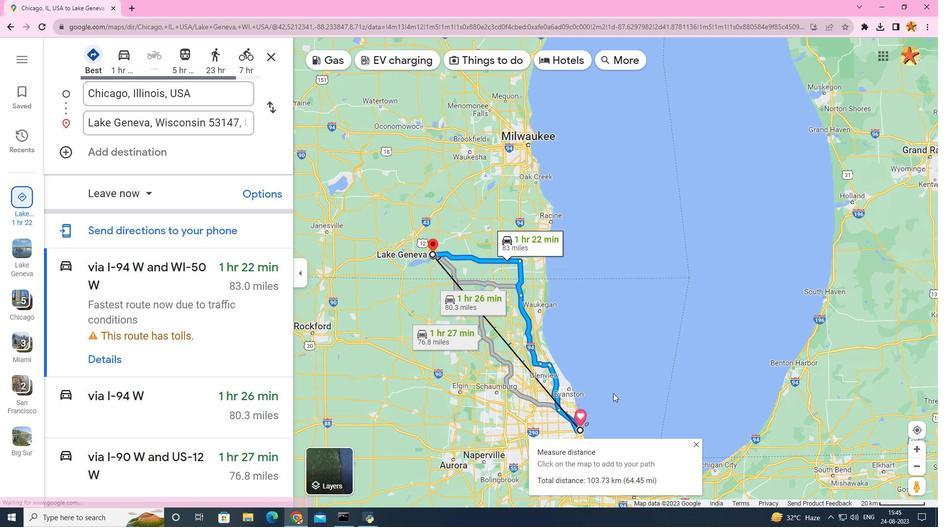 
